 Task: Use the formula "CELL" in spreadsheet "Project protfolio".
Action: Mouse moved to (116, 66)
Screenshot: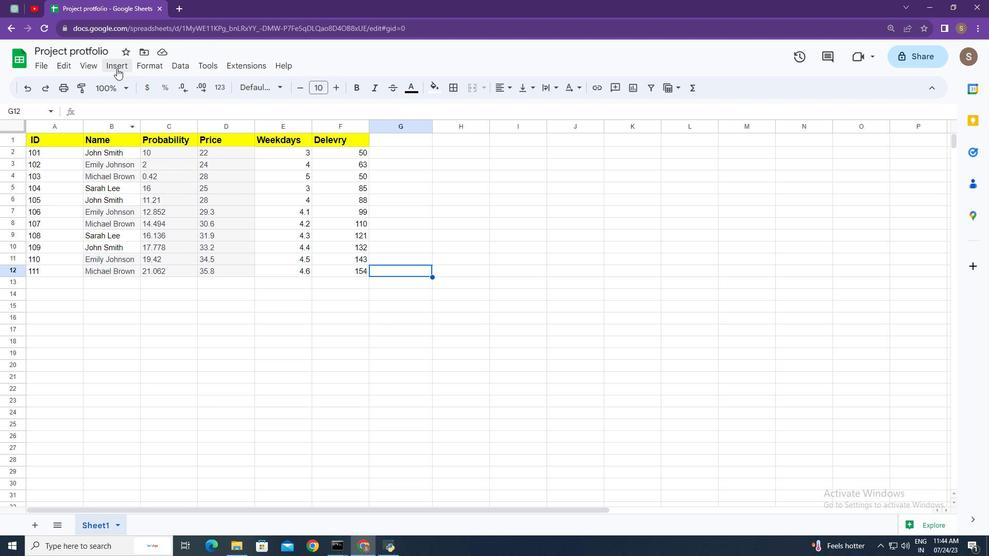 
Action: Mouse pressed left at (116, 66)
Screenshot: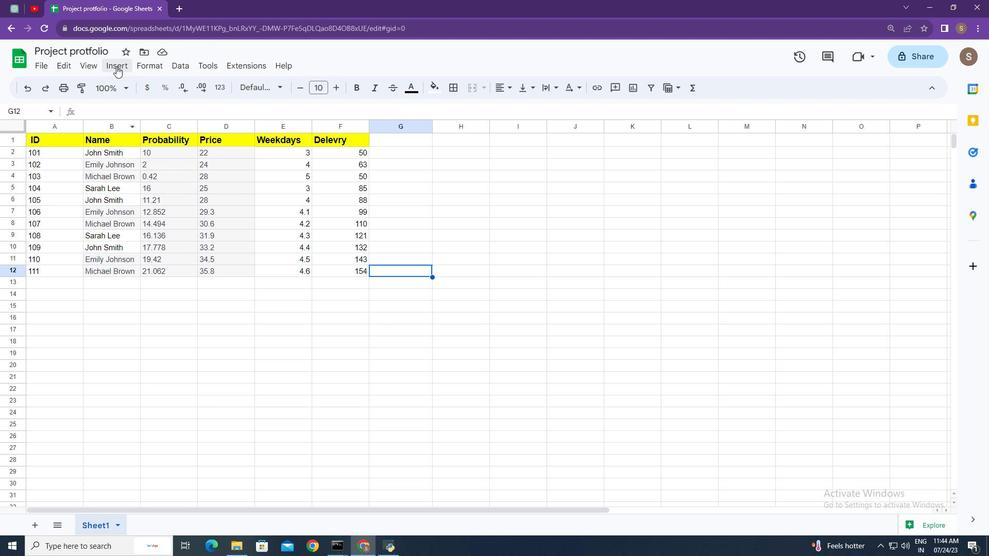 
Action: Mouse moved to (173, 261)
Screenshot: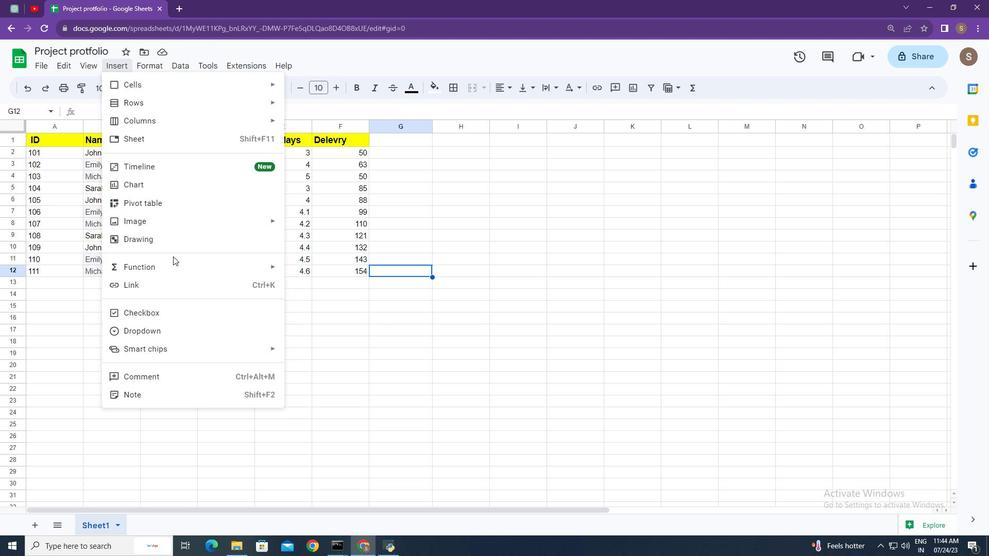
Action: Mouse pressed left at (173, 261)
Screenshot: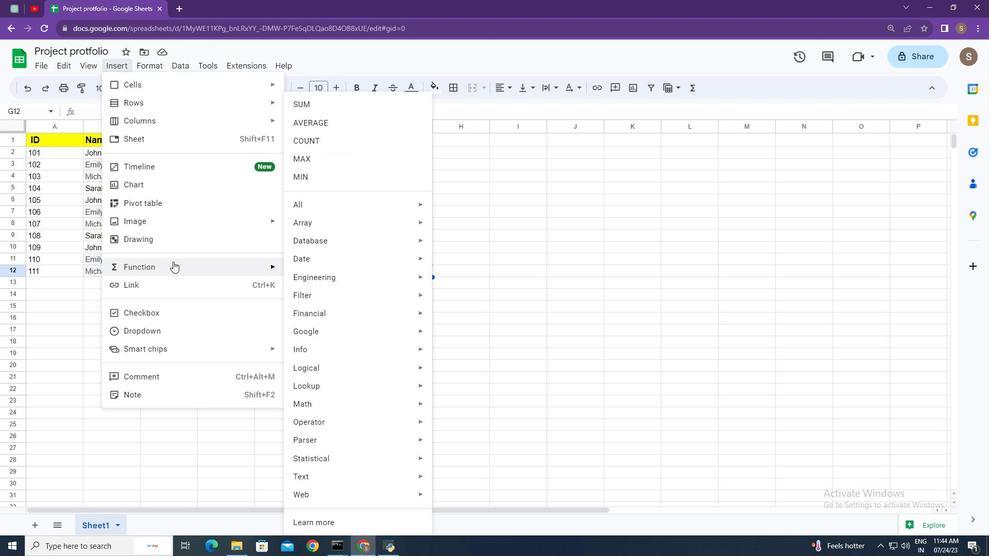 
Action: Mouse moved to (327, 210)
Screenshot: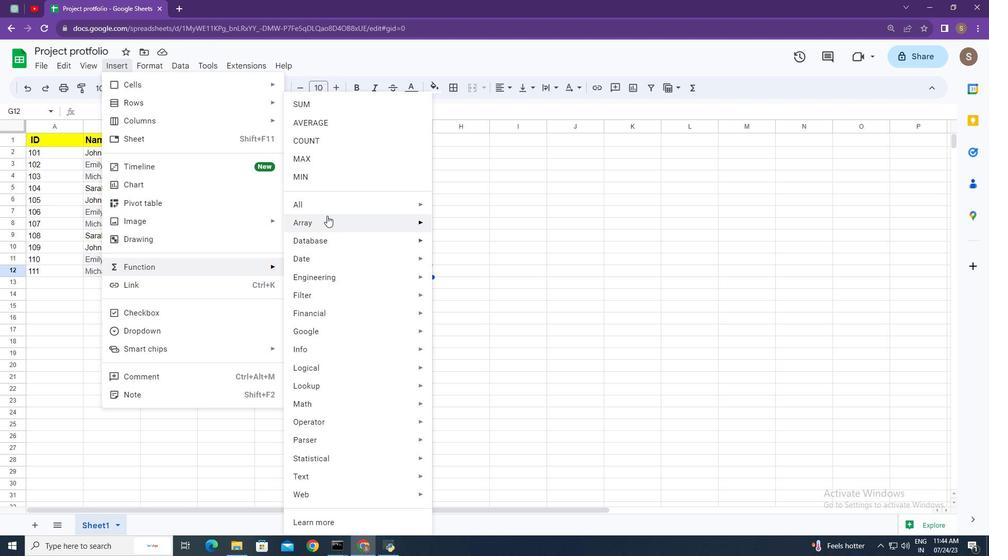 
Action: Mouse pressed left at (327, 210)
Screenshot: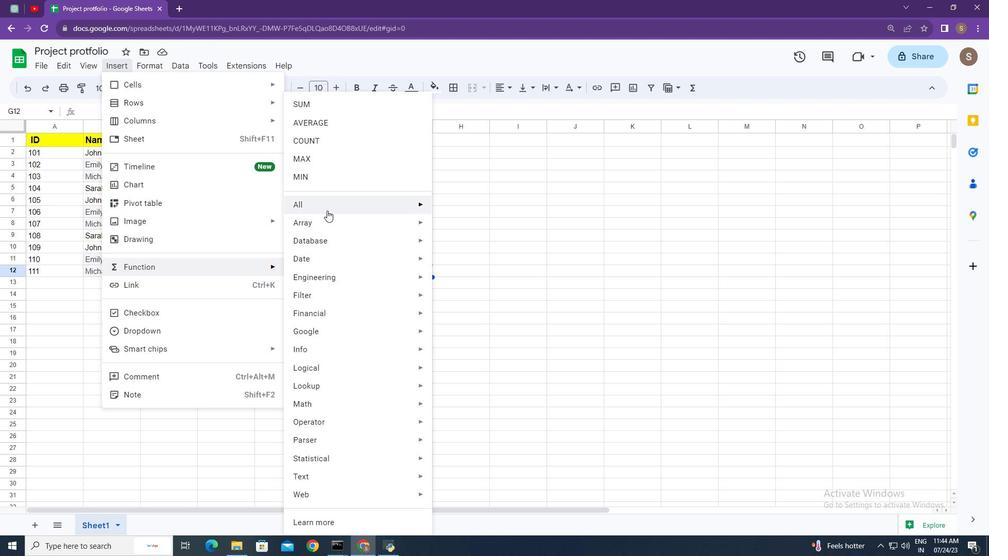 
Action: Mouse moved to (499, 433)
Screenshot: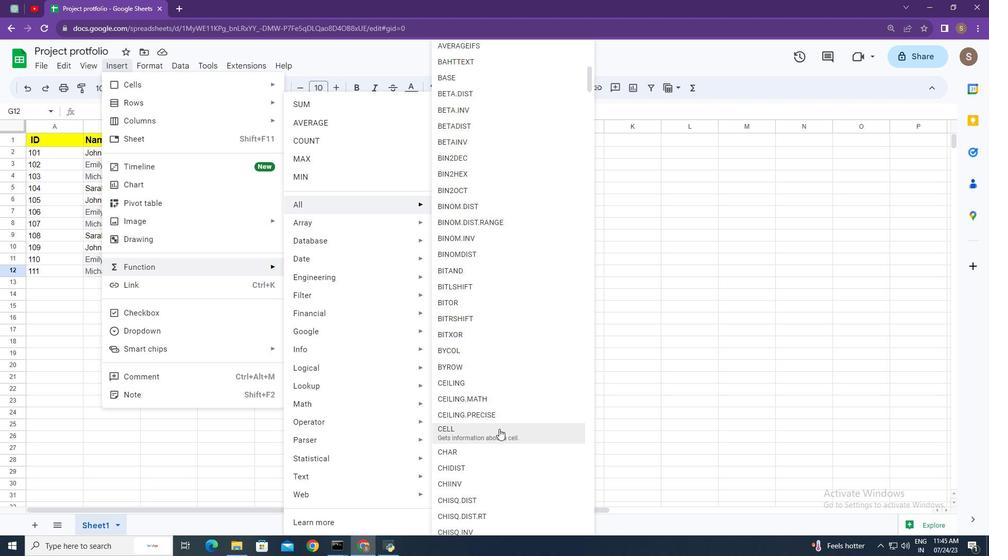 
Action: Mouse pressed left at (499, 433)
Screenshot: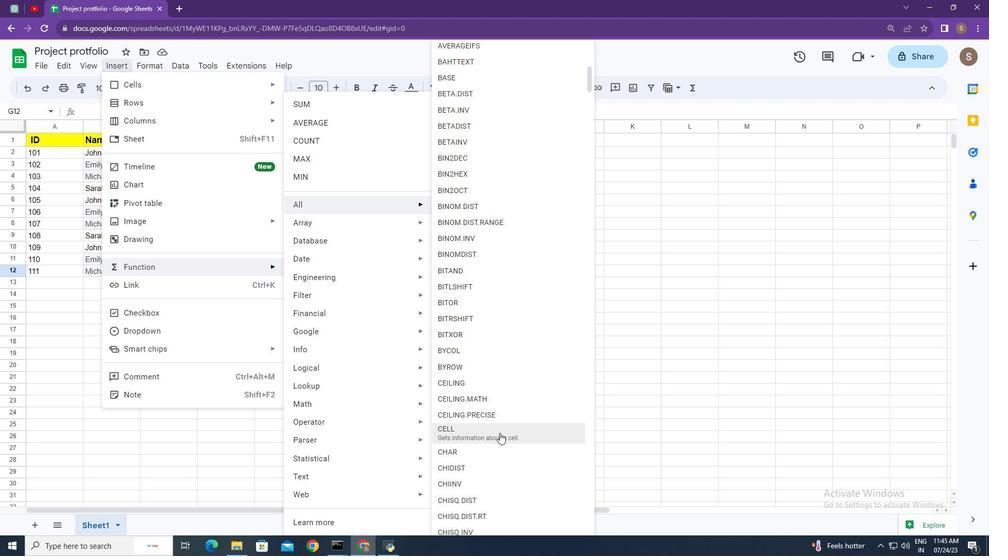 
Action: Mouse moved to (481, 258)
Screenshot: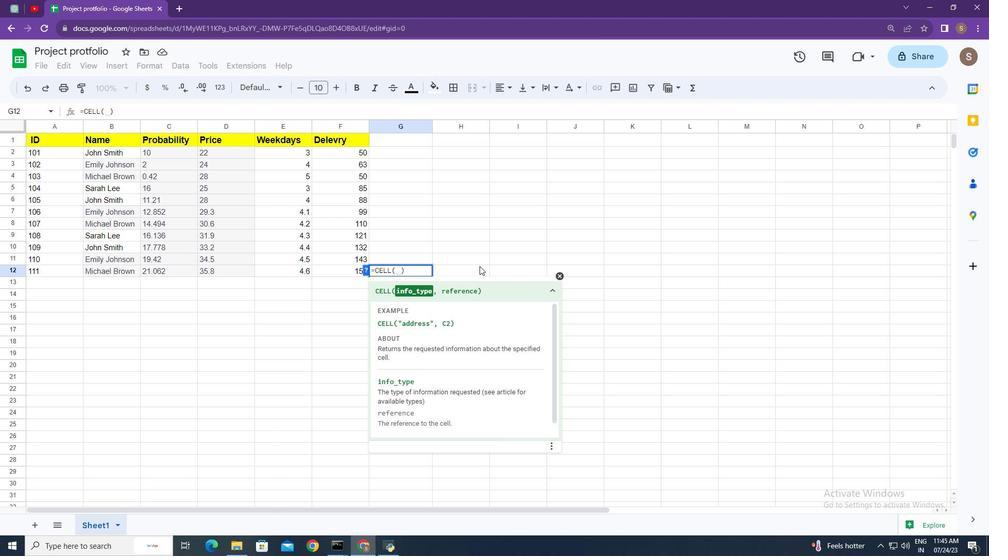 
Action: Key pressed <Key.shift>"address<Key.shift><Key.shift><Key.shift>",<Key.space><Key.shift>C2<Key.enter>
Screenshot: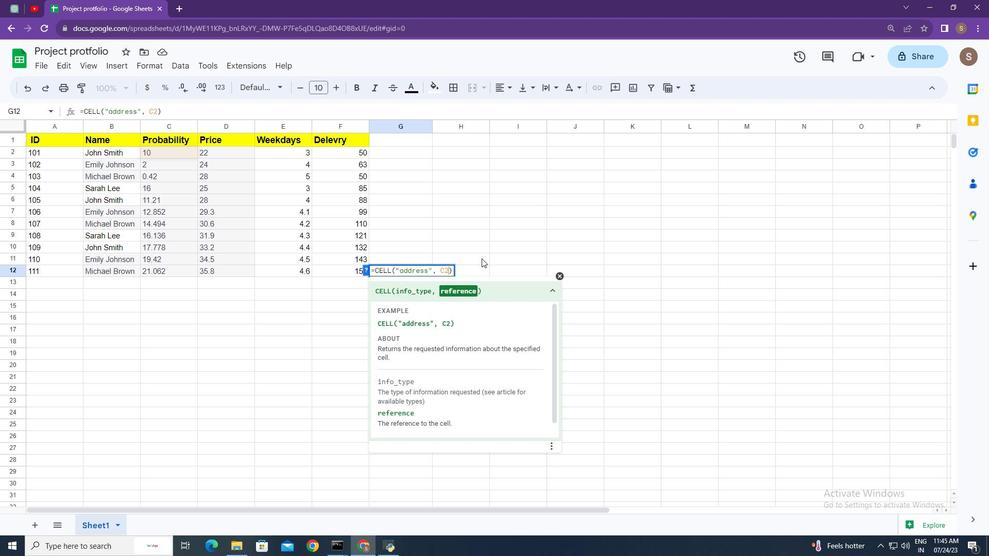 
